 Task: Create a new section "Priority" with the category ideas in the repository "Javascript".
Action: Mouse moved to (1243, 174)
Screenshot: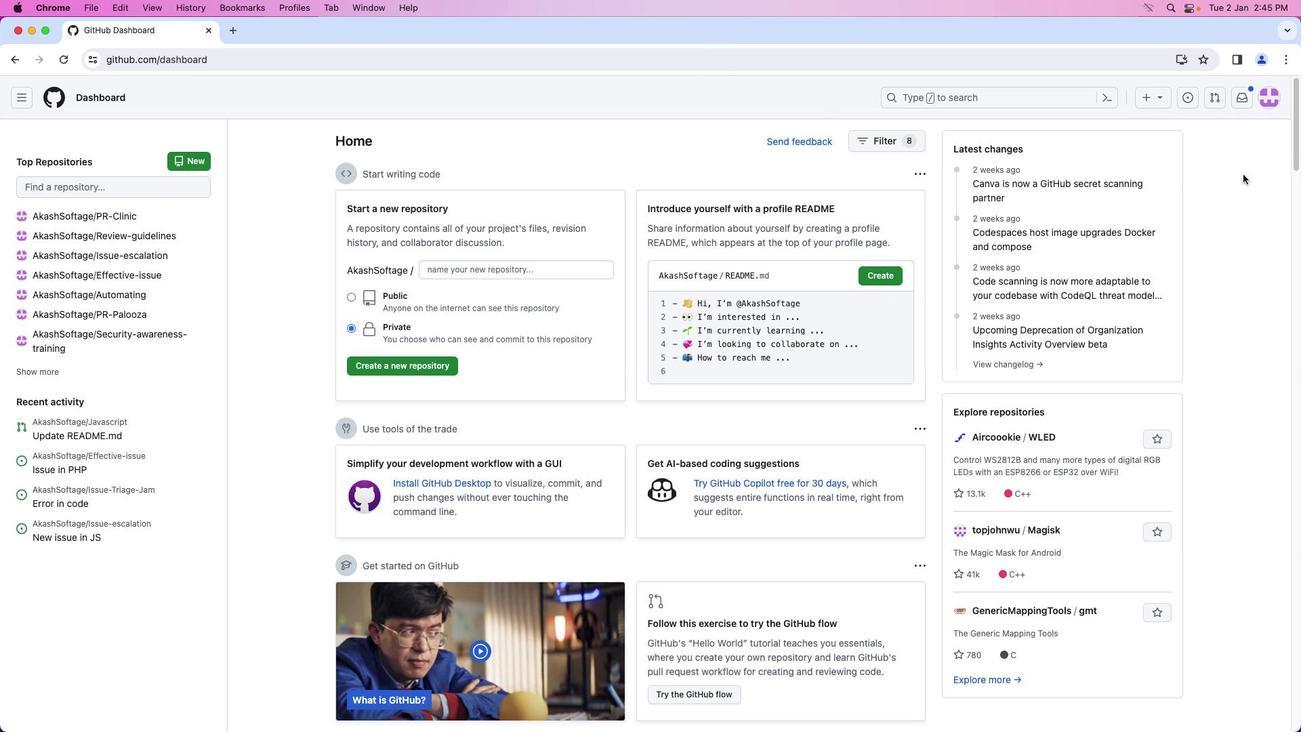 
Action: Mouse pressed left at (1243, 174)
Screenshot: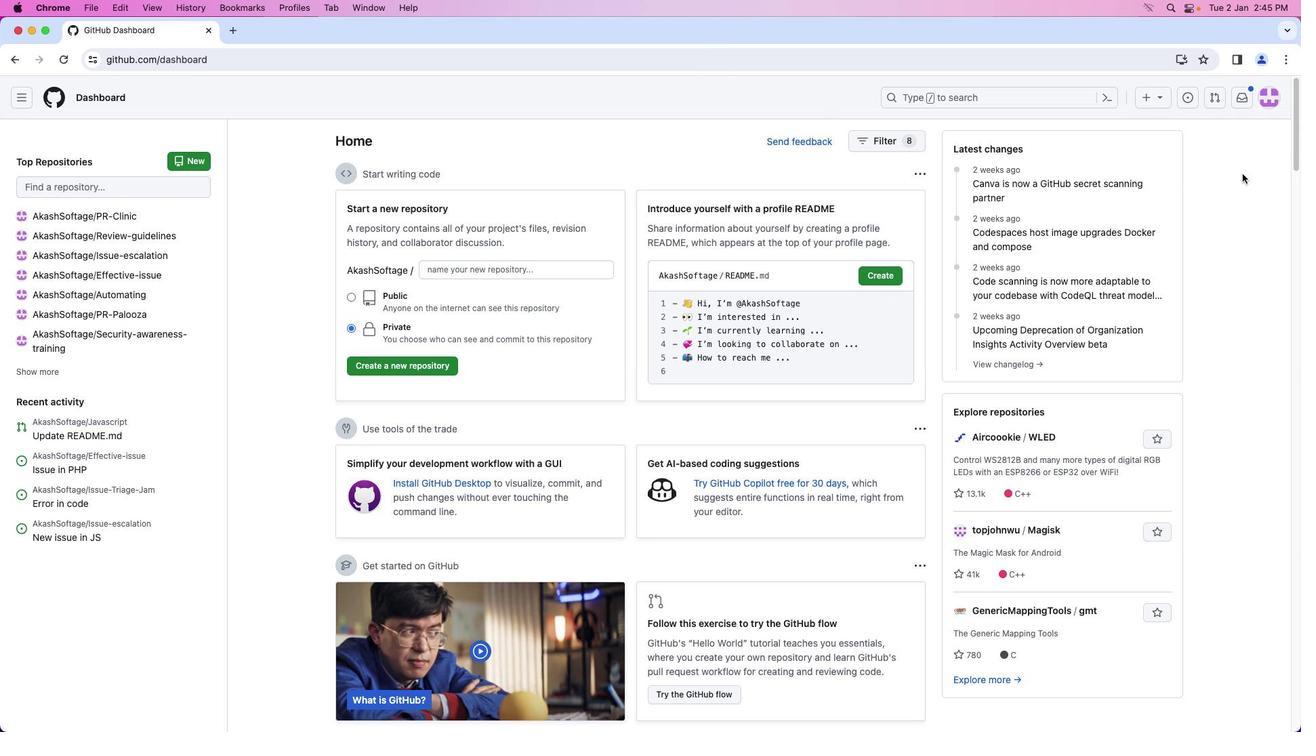 
Action: Mouse moved to (1259, 100)
Screenshot: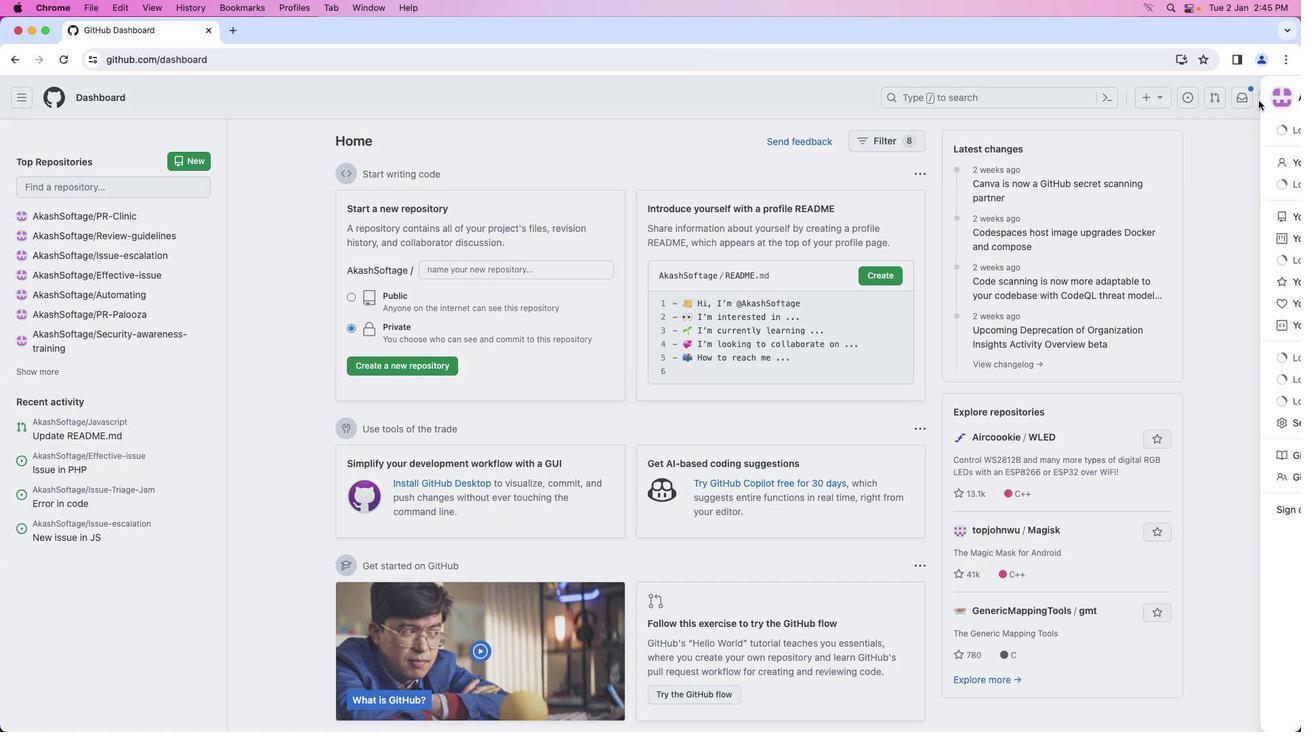 
Action: Mouse pressed left at (1259, 100)
Screenshot: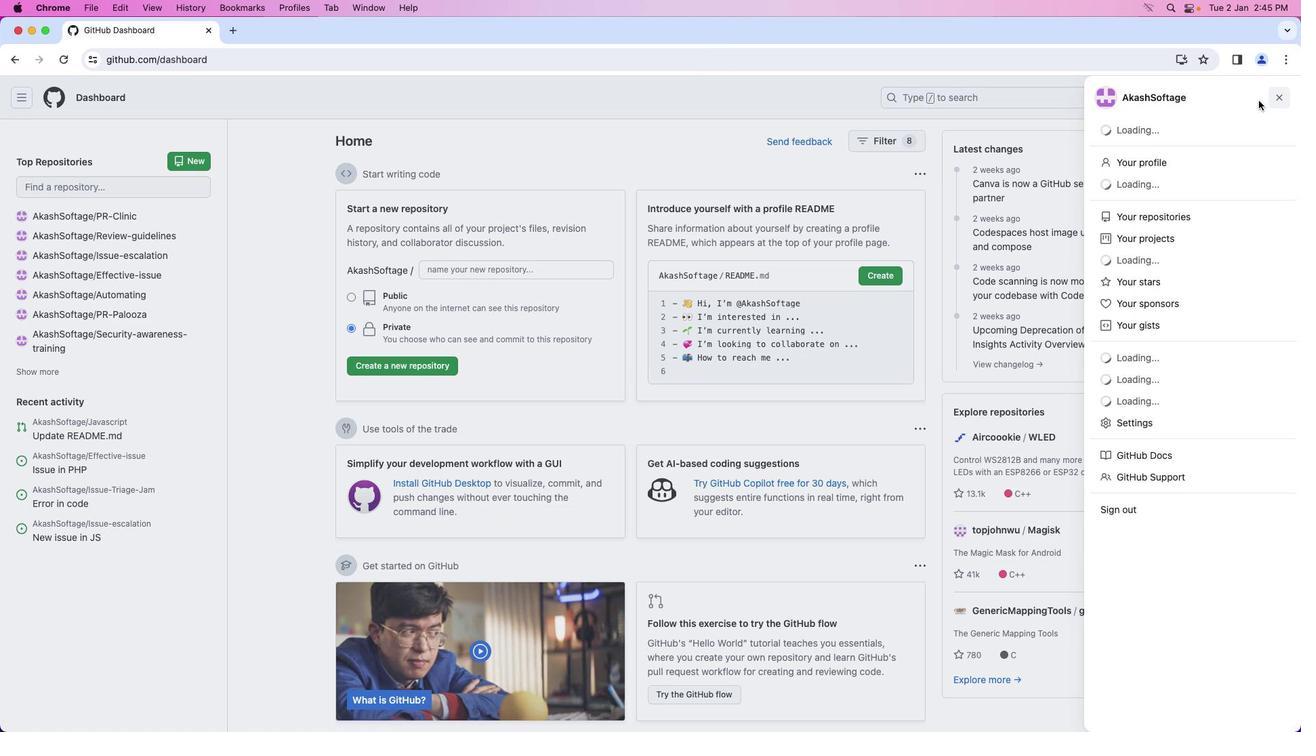 
Action: Mouse moved to (1223, 214)
Screenshot: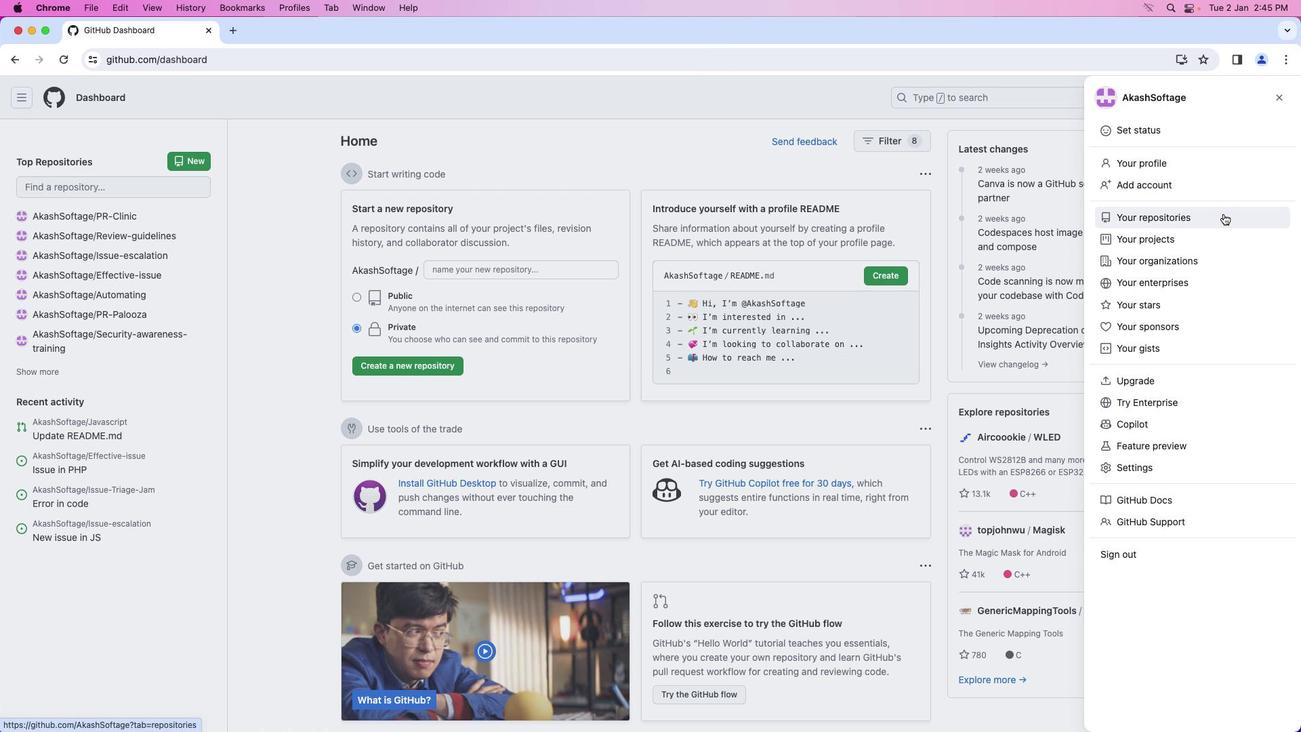 
Action: Mouse pressed left at (1223, 214)
Screenshot: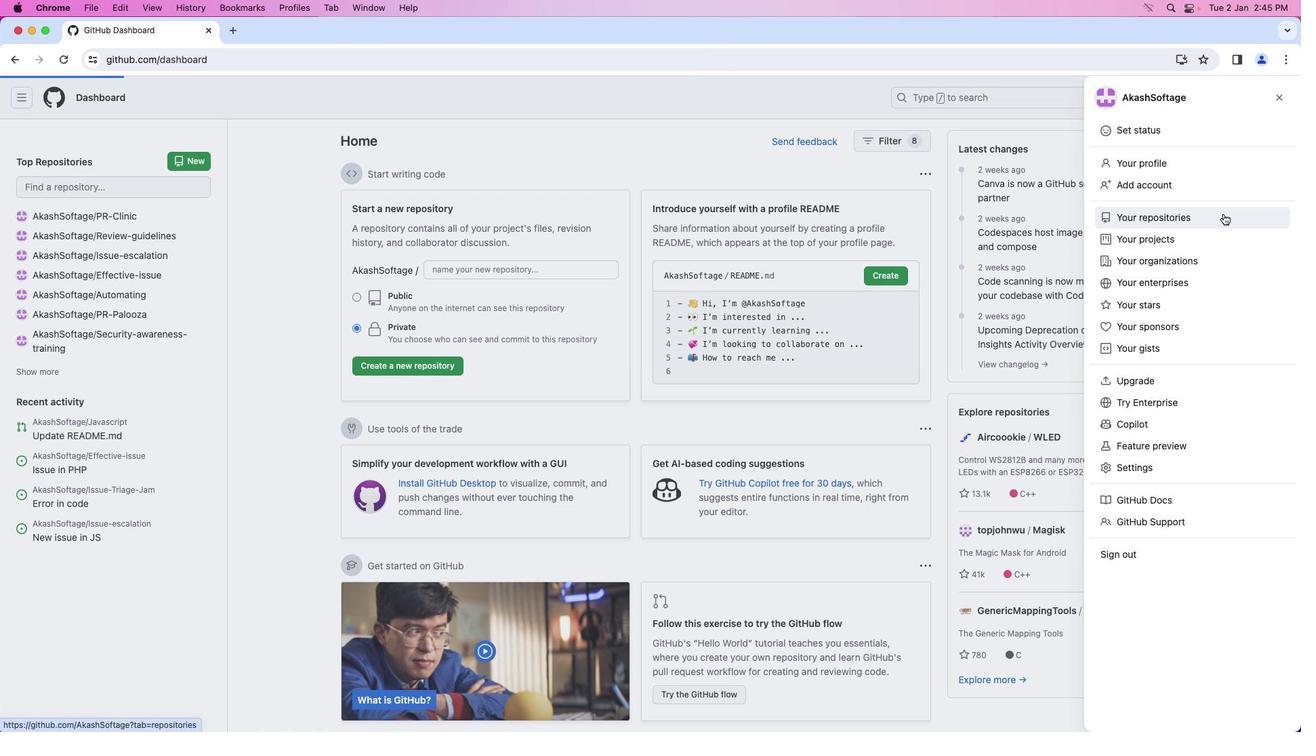 
Action: Mouse moved to (506, 227)
Screenshot: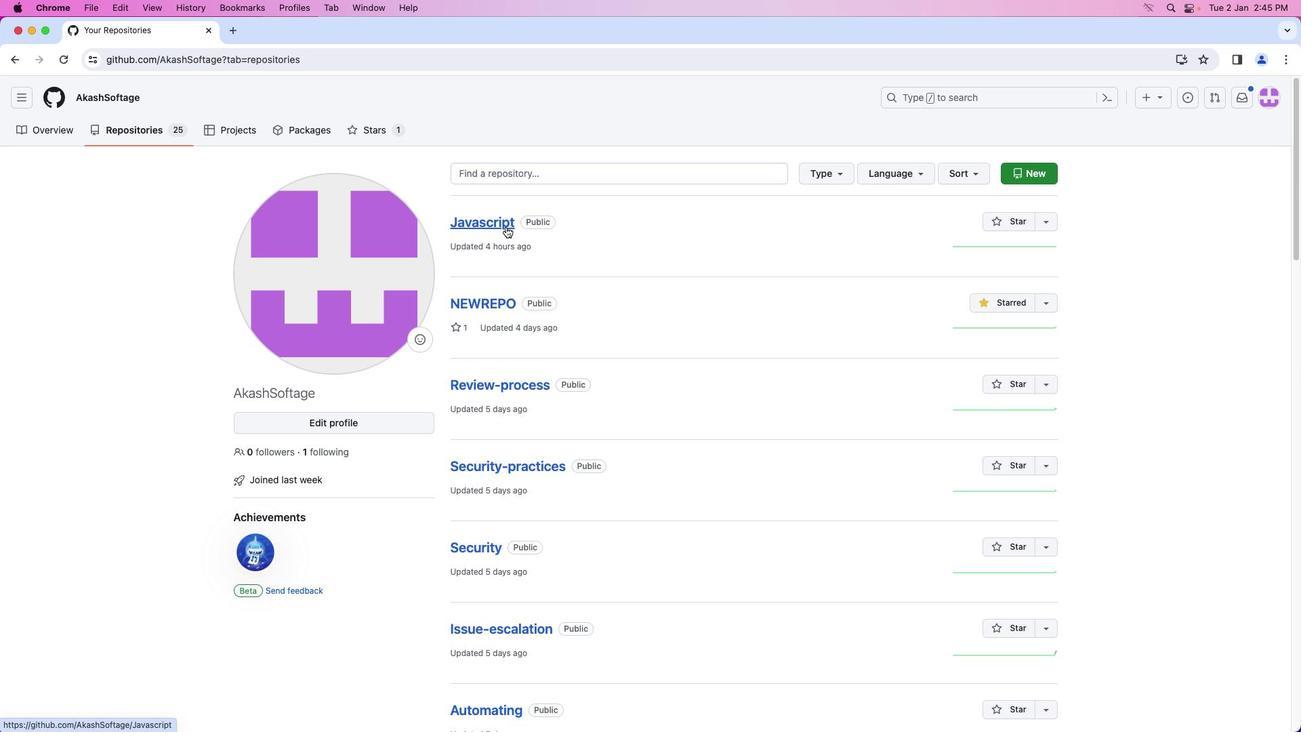 
Action: Mouse pressed left at (506, 227)
Screenshot: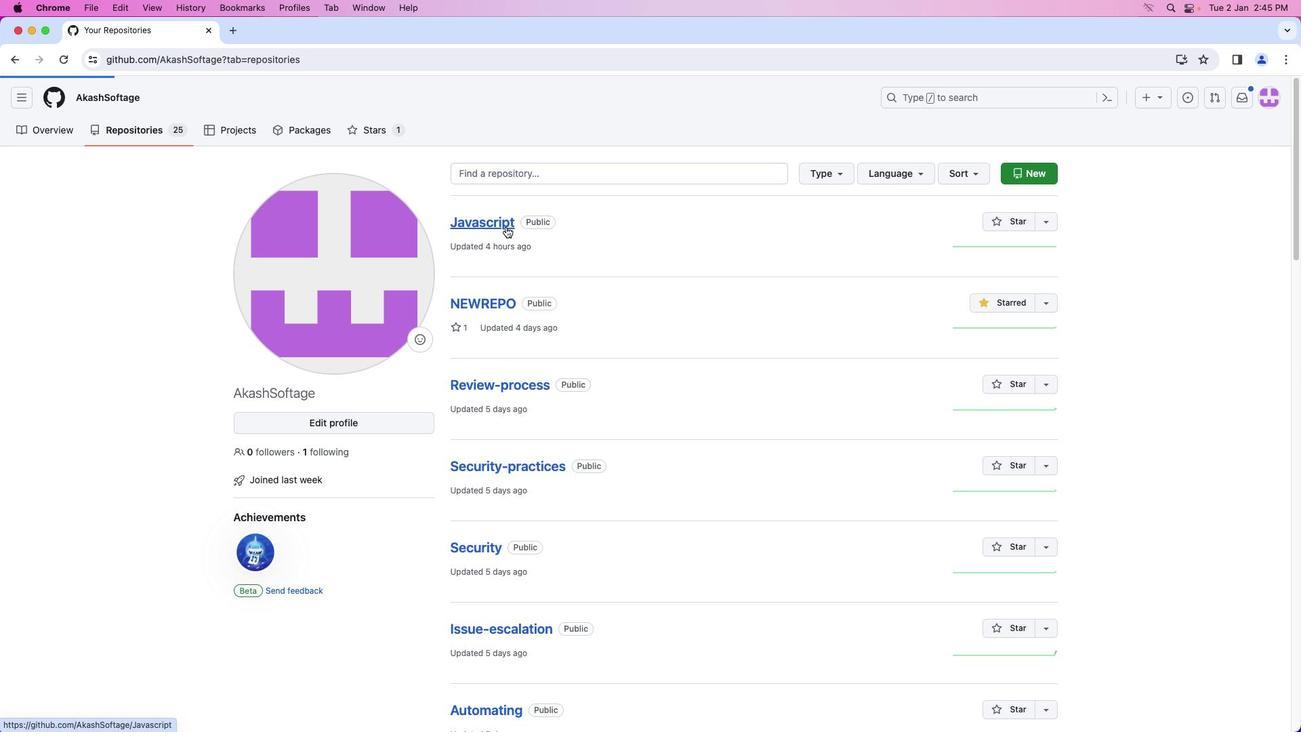 
Action: Mouse moved to (276, 140)
Screenshot: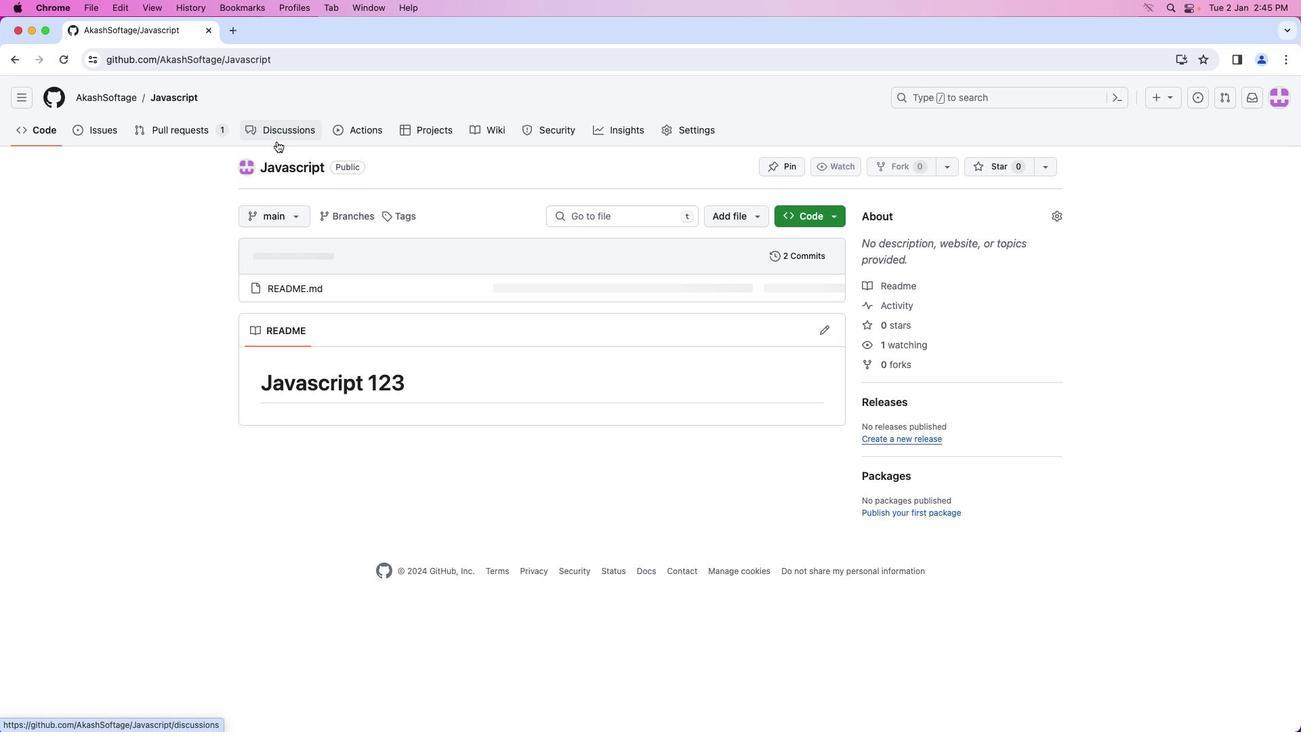 
Action: Mouse pressed left at (276, 140)
Screenshot: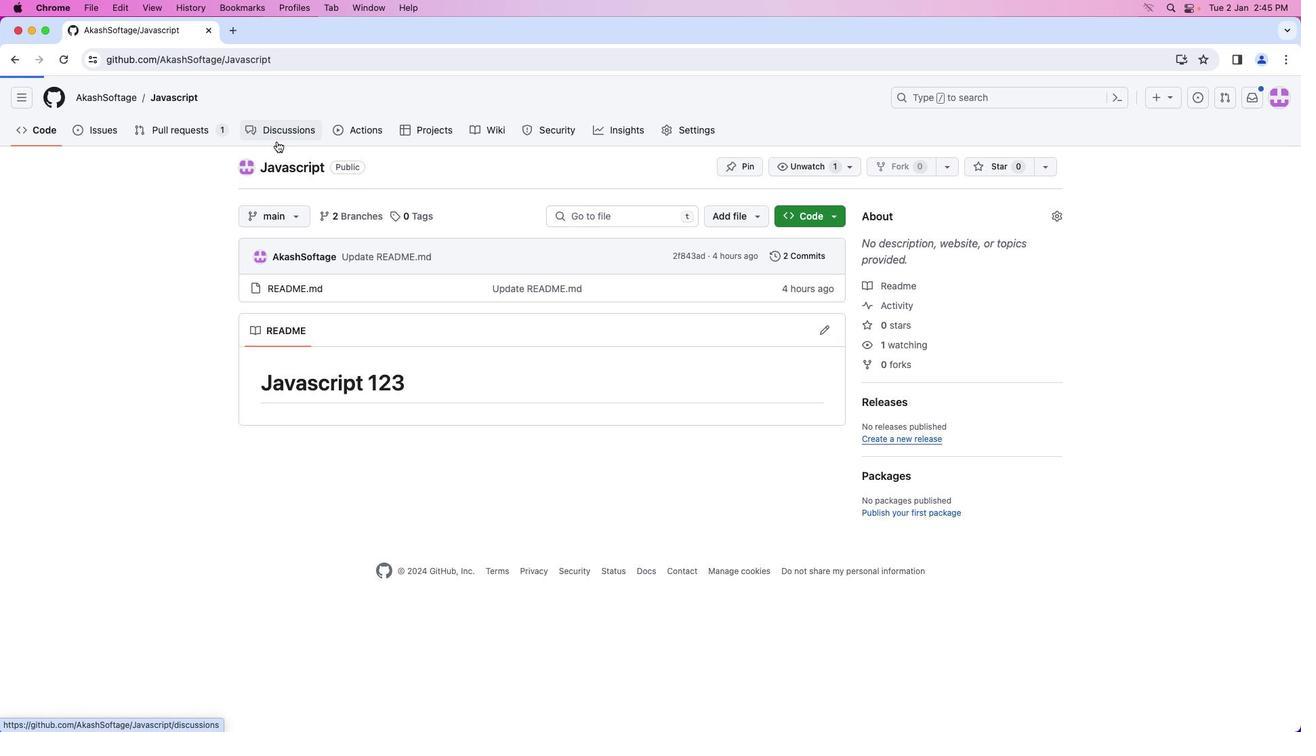 
Action: Mouse moved to (454, 332)
Screenshot: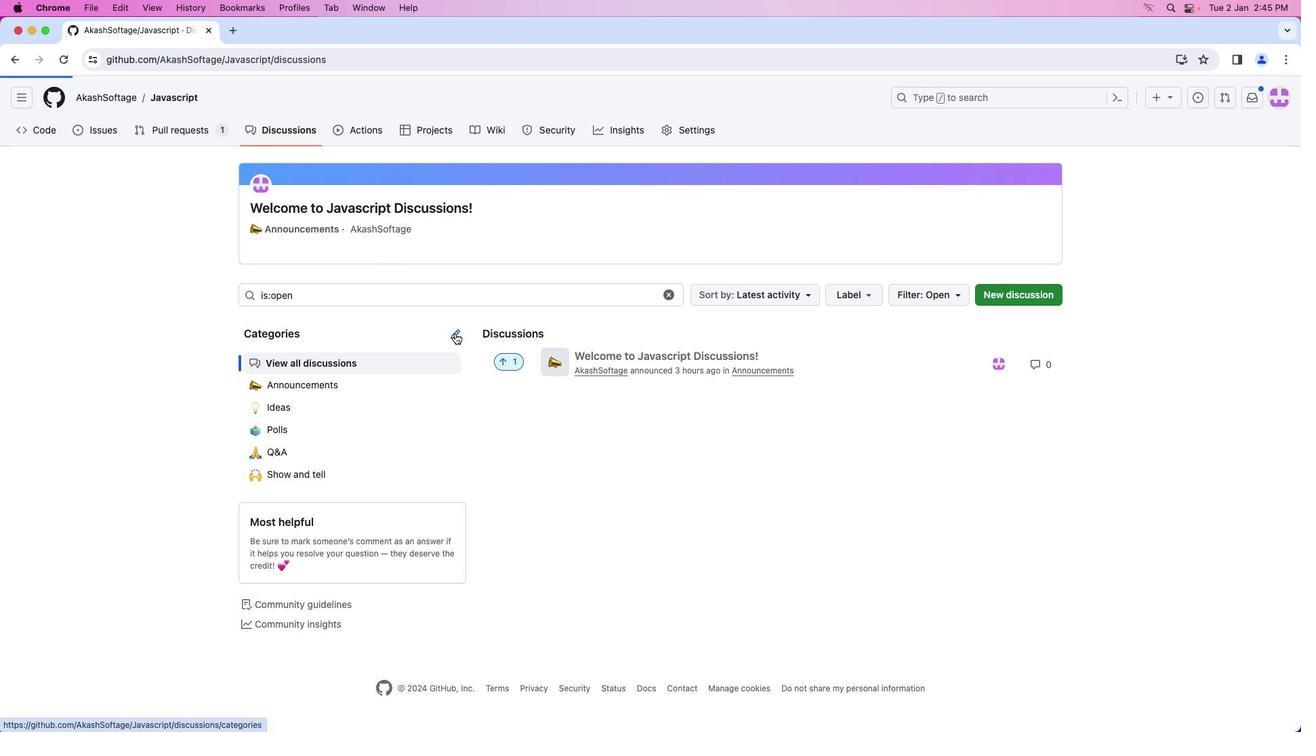 
Action: Mouse pressed left at (454, 332)
Screenshot: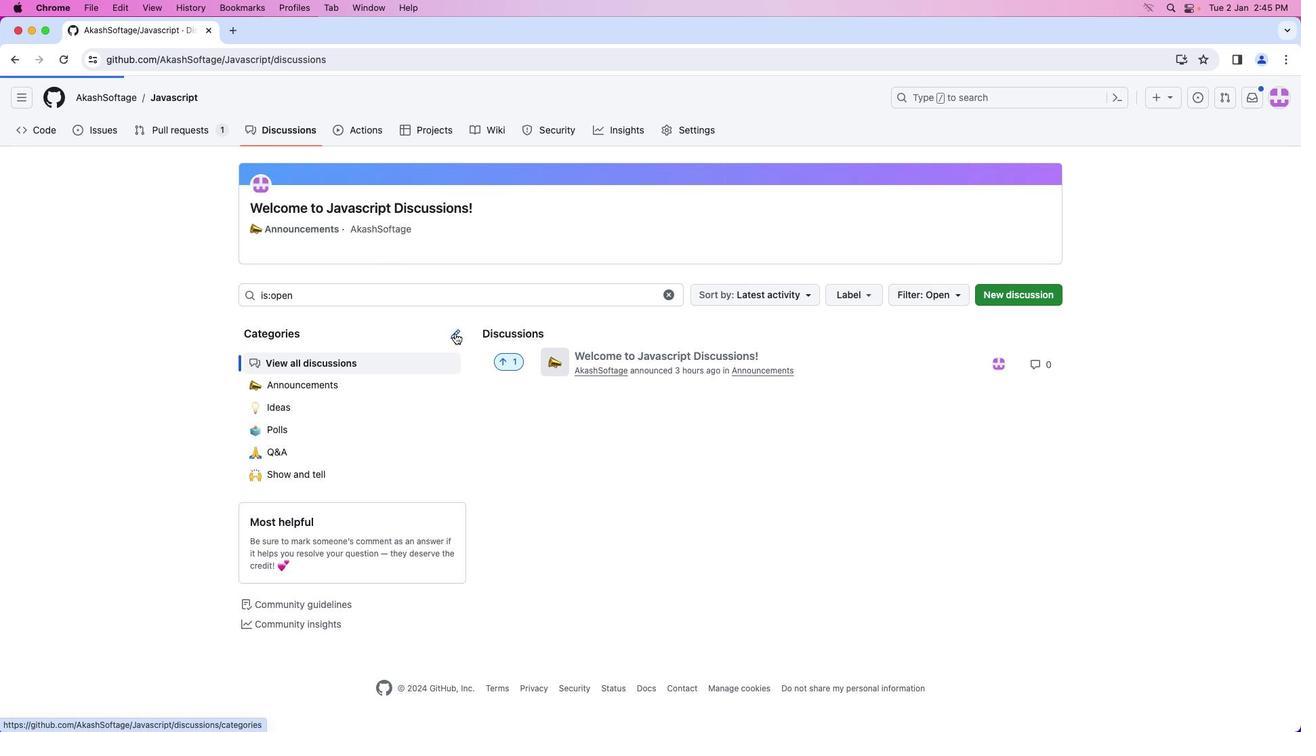 
Action: Mouse moved to (927, 176)
Screenshot: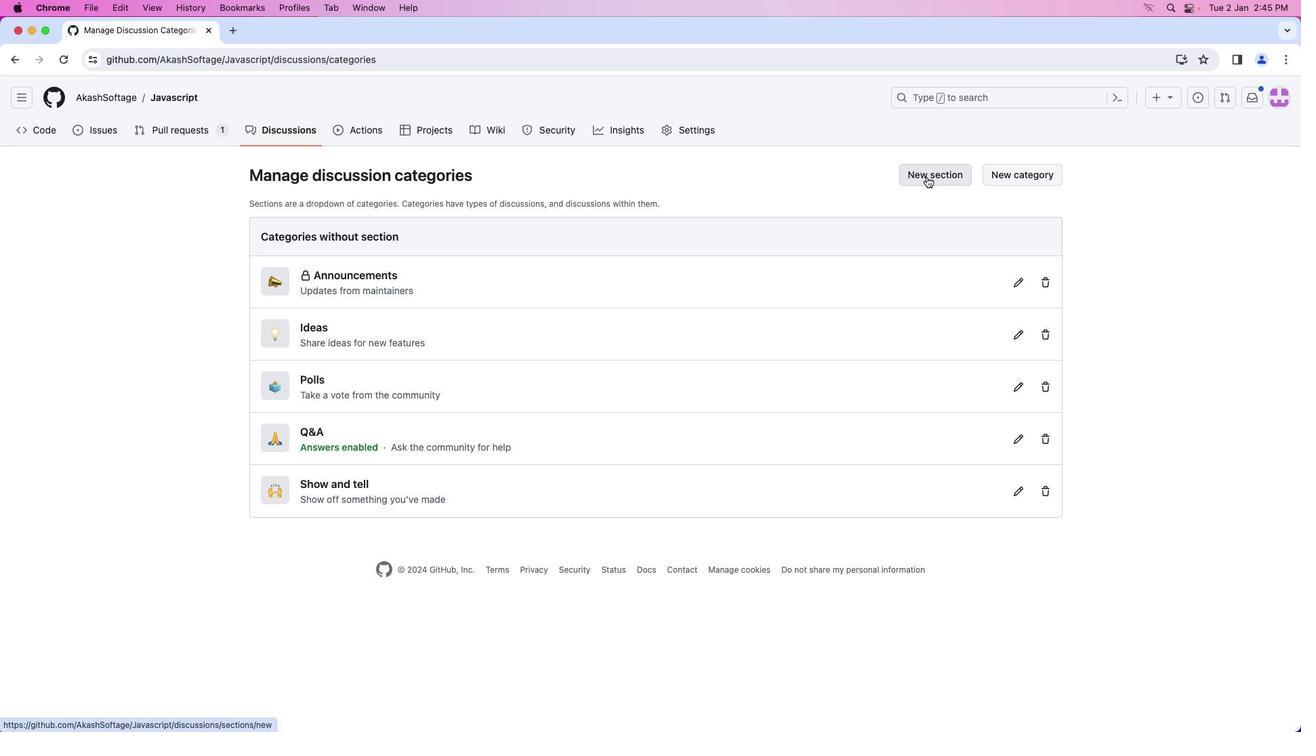 
Action: Mouse pressed left at (927, 176)
Screenshot: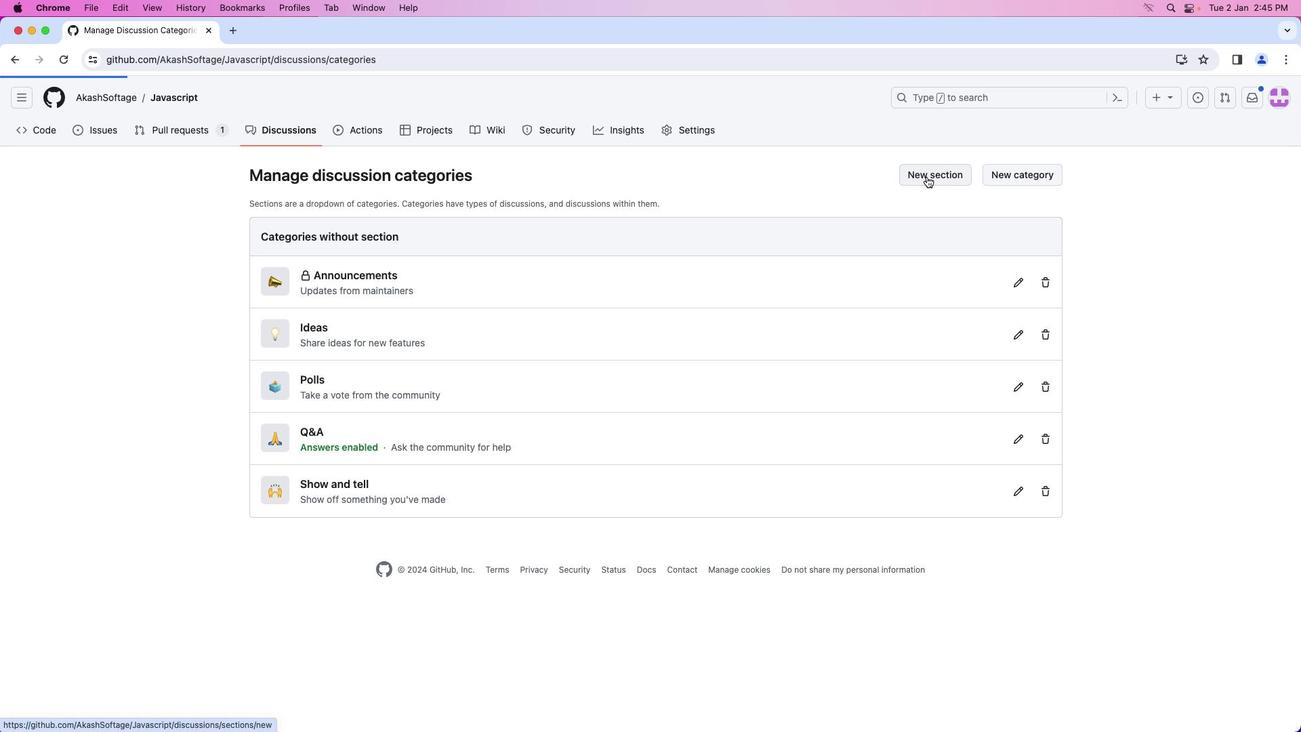 
Action: Mouse moved to (736, 233)
Screenshot: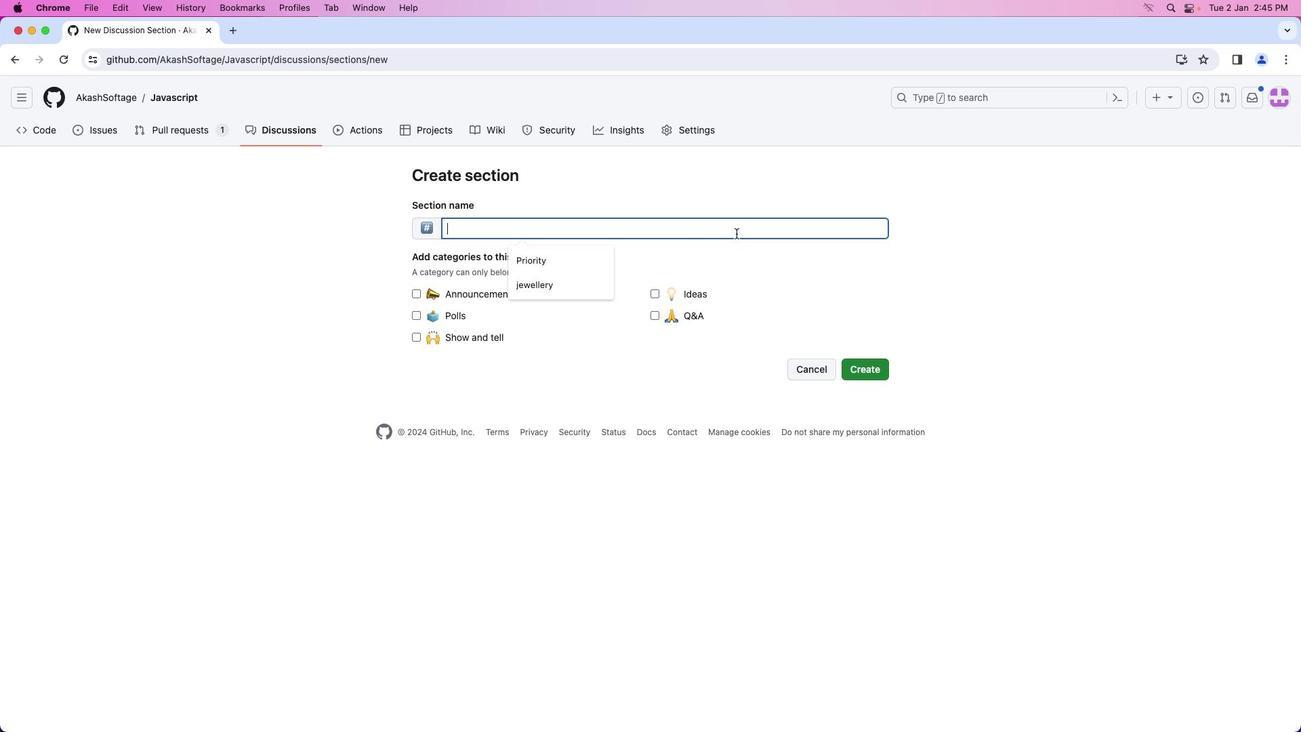 
Action: Mouse pressed left at (736, 233)
Screenshot: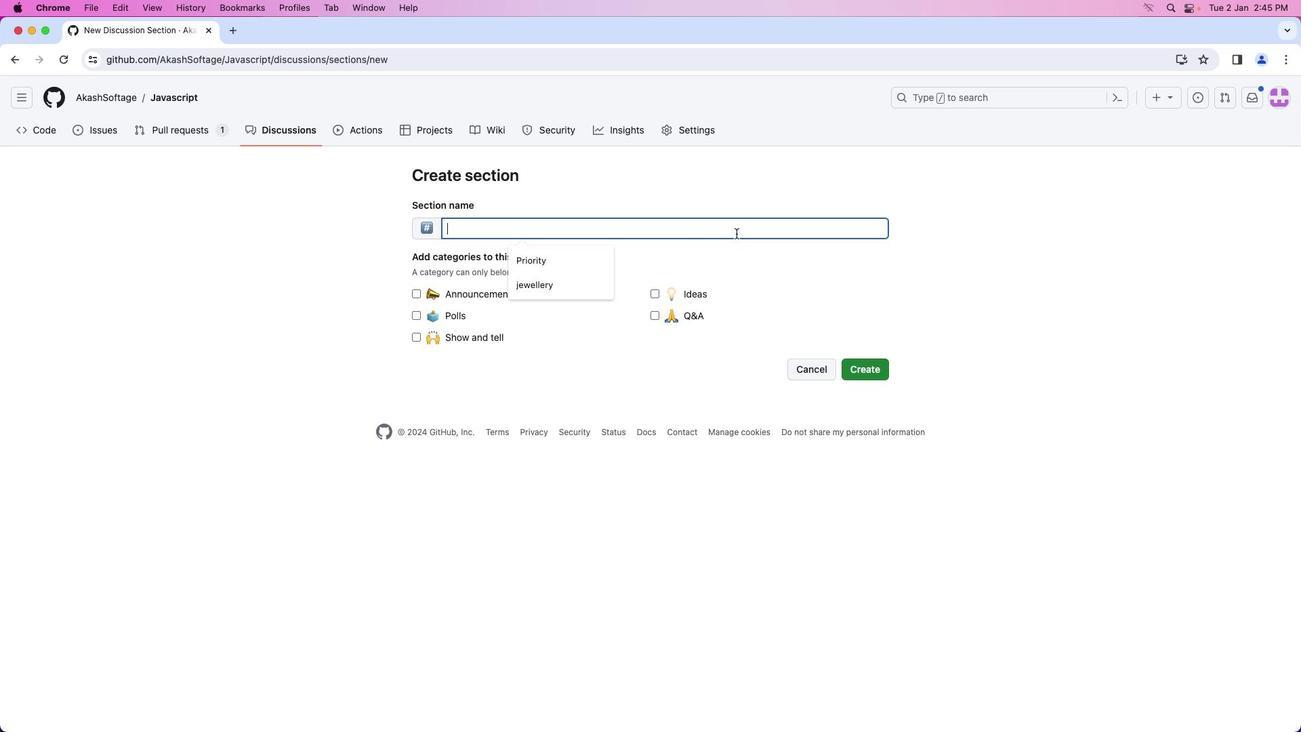 
Action: Key pressed Key.caps_lockKey.caps_lock'P'Key.caps_lock'r''i''o''r''i''t''y'
Screenshot: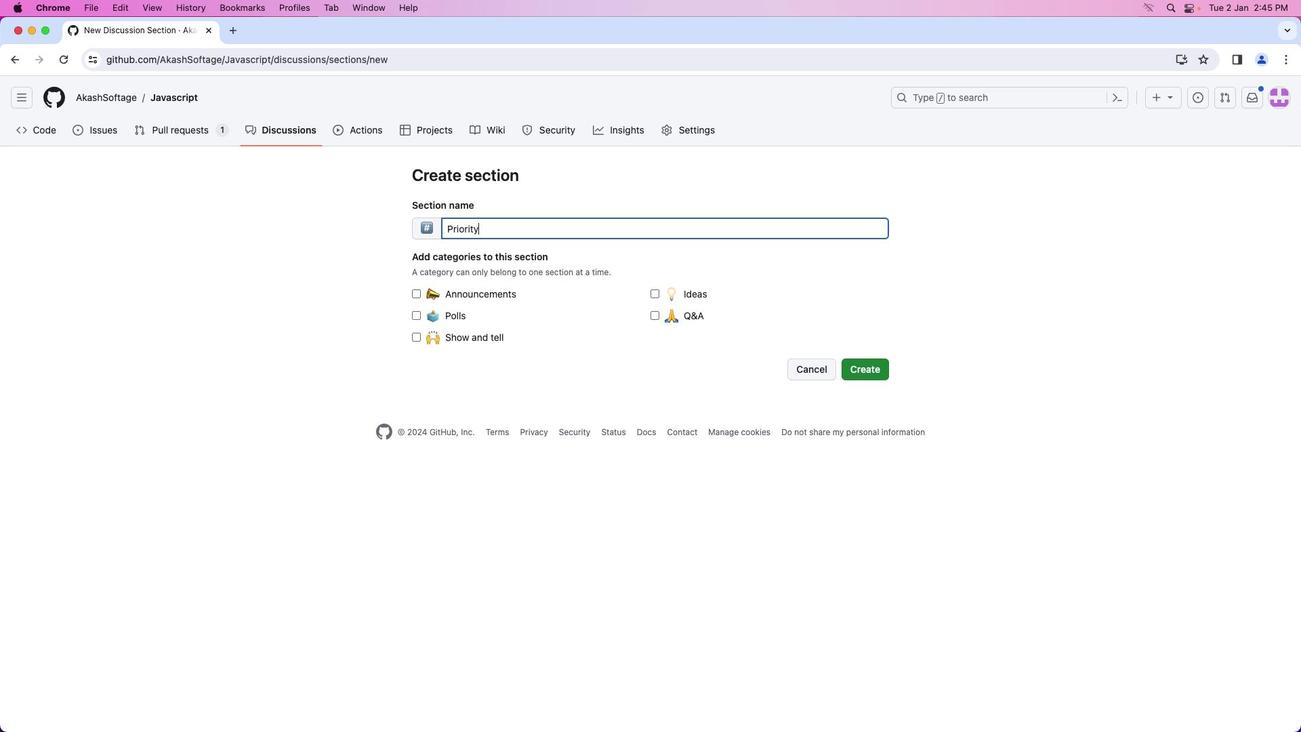 
Action: Mouse moved to (659, 295)
Screenshot: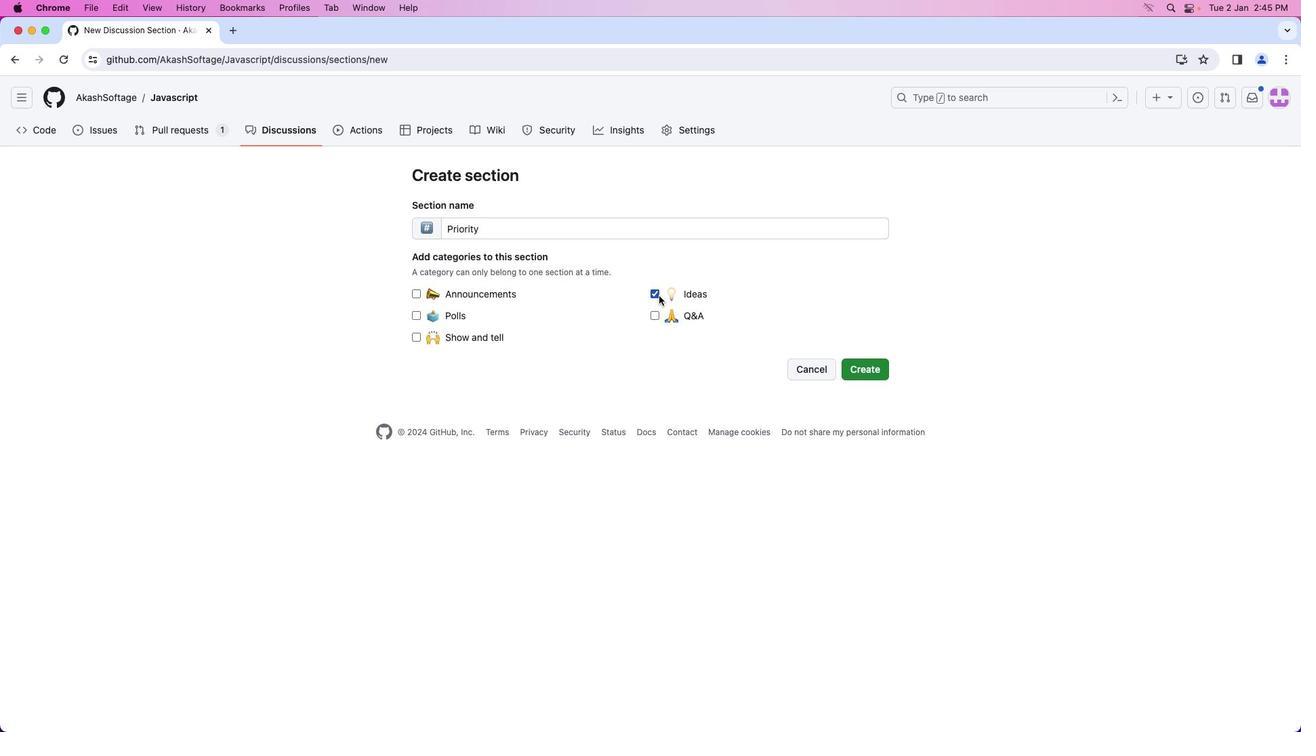 
Action: Mouse pressed left at (659, 295)
Screenshot: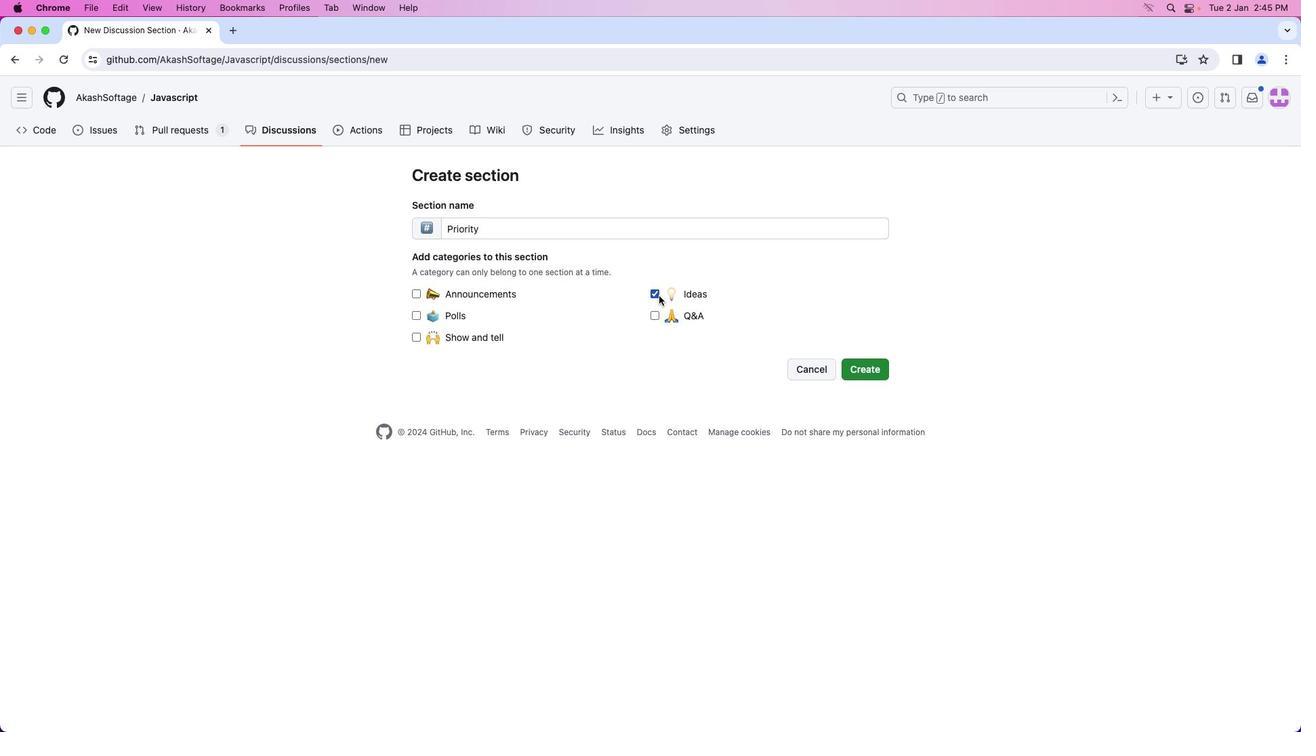 
Action: Mouse moved to (868, 368)
Screenshot: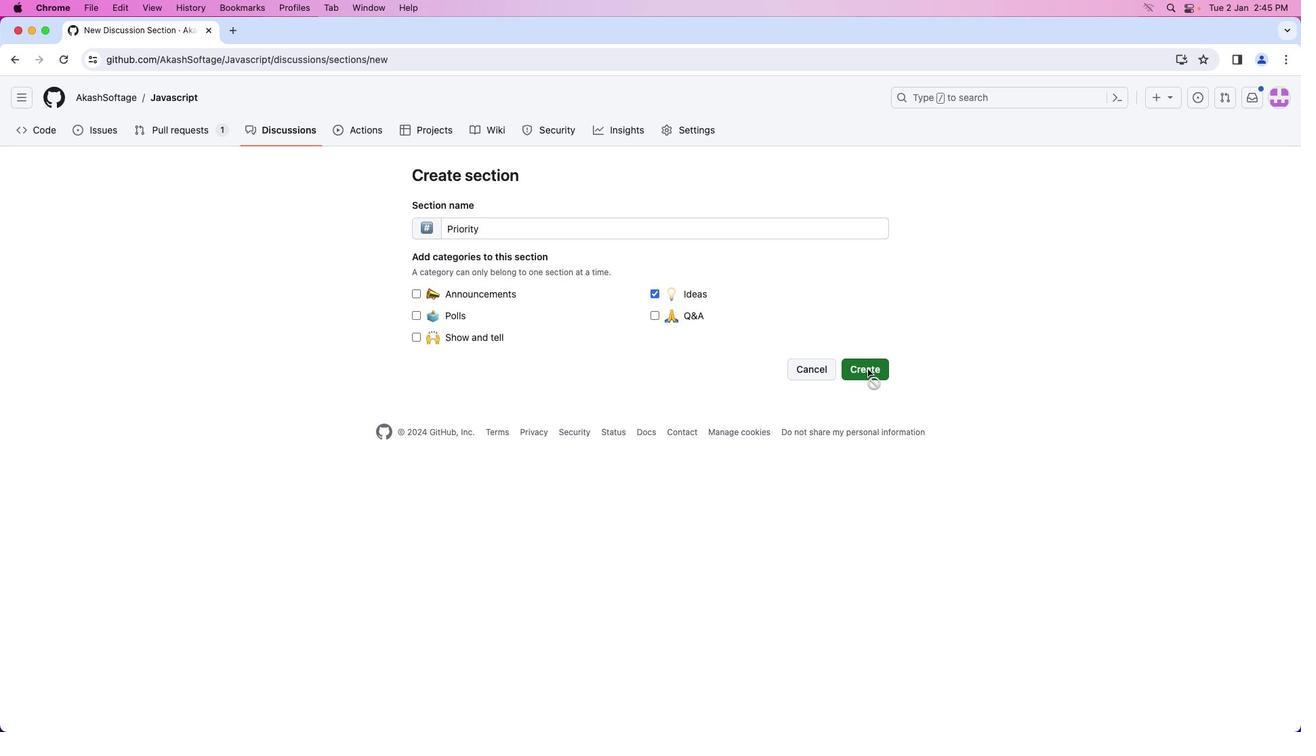 
Action: Mouse pressed left at (868, 368)
Screenshot: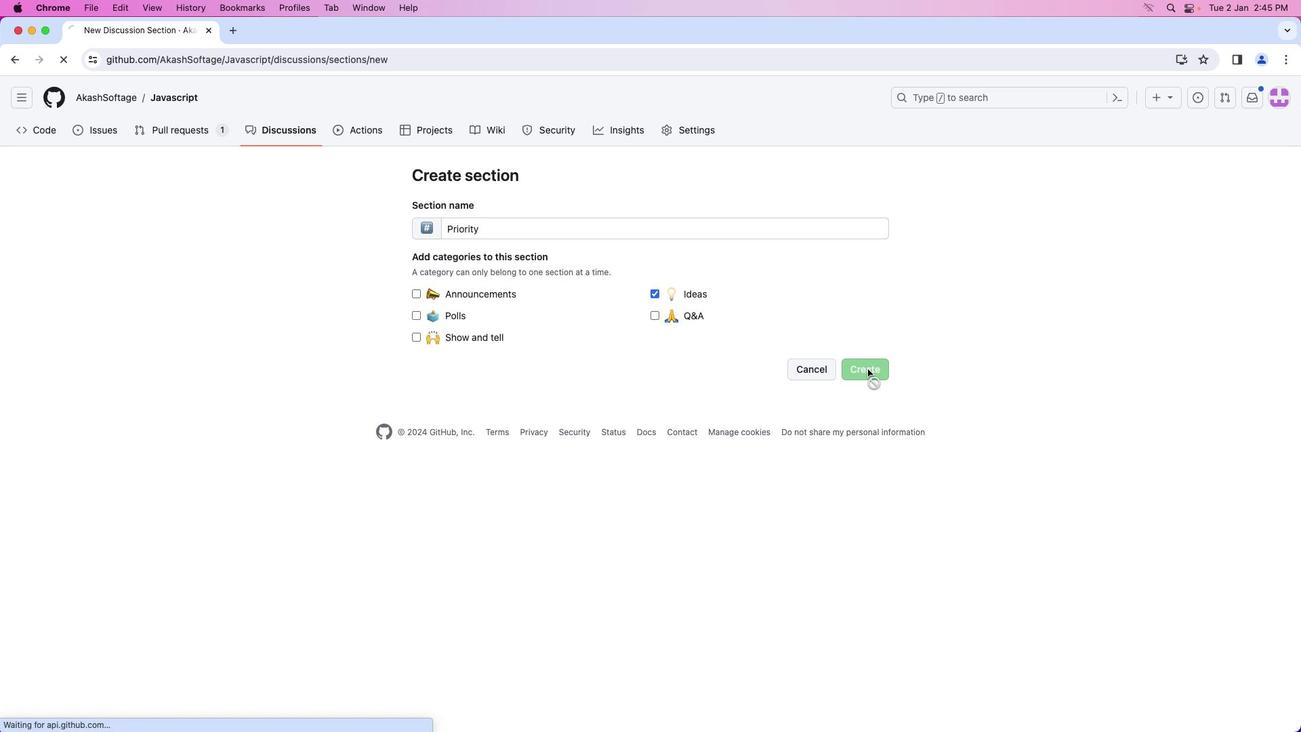 
Action: Mouse moved to (883, 367)
Screenshot: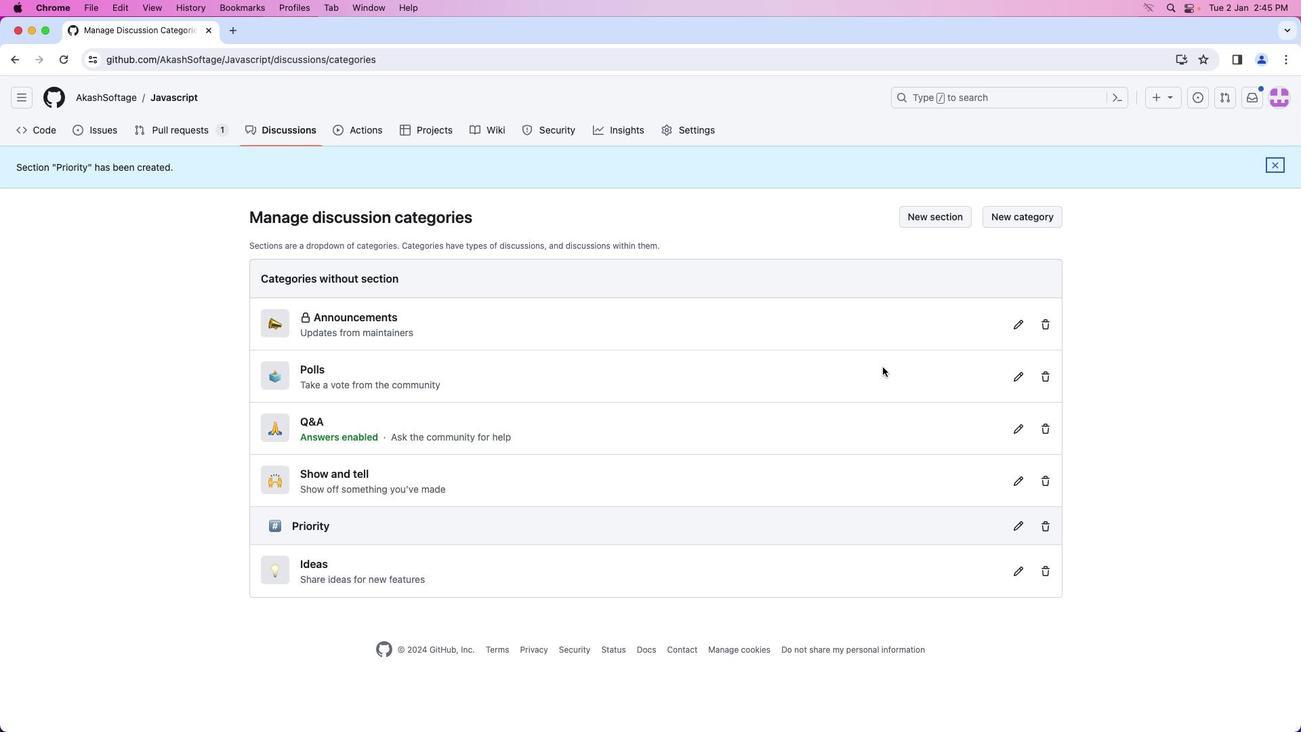 
